 Task: Video and Audio Conversion: Convert a video to an animated WebP format.
Action: Mouse moved to (663, 617)
Screenshot: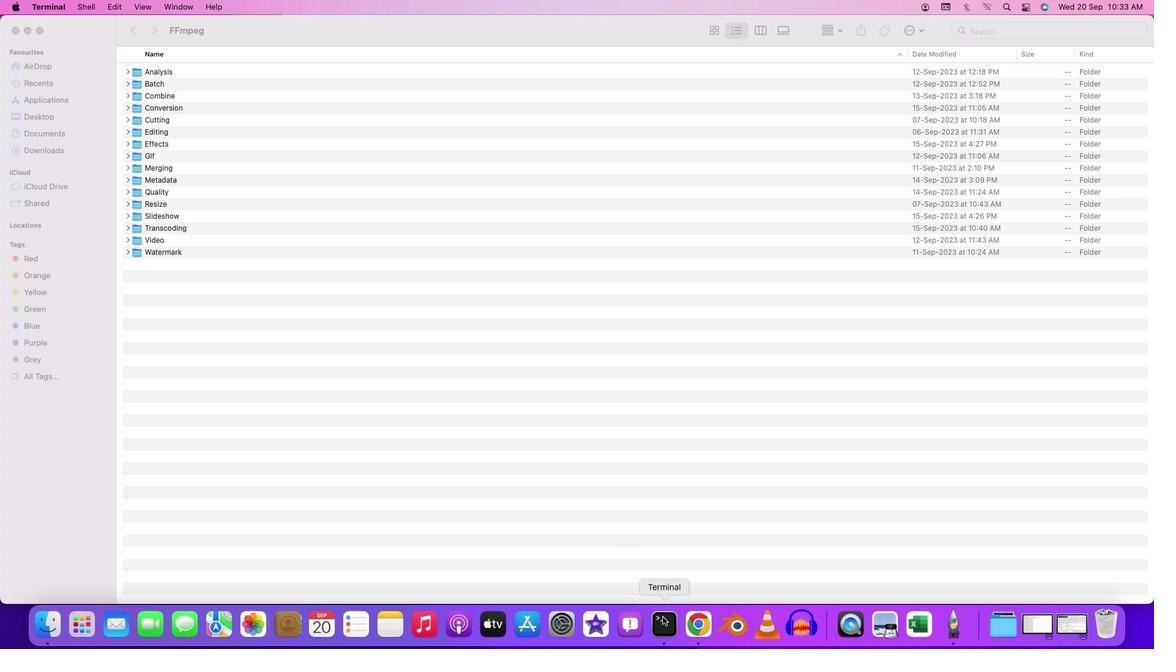 
Action: Mouse pressed right at (663, 617)
Screenshot: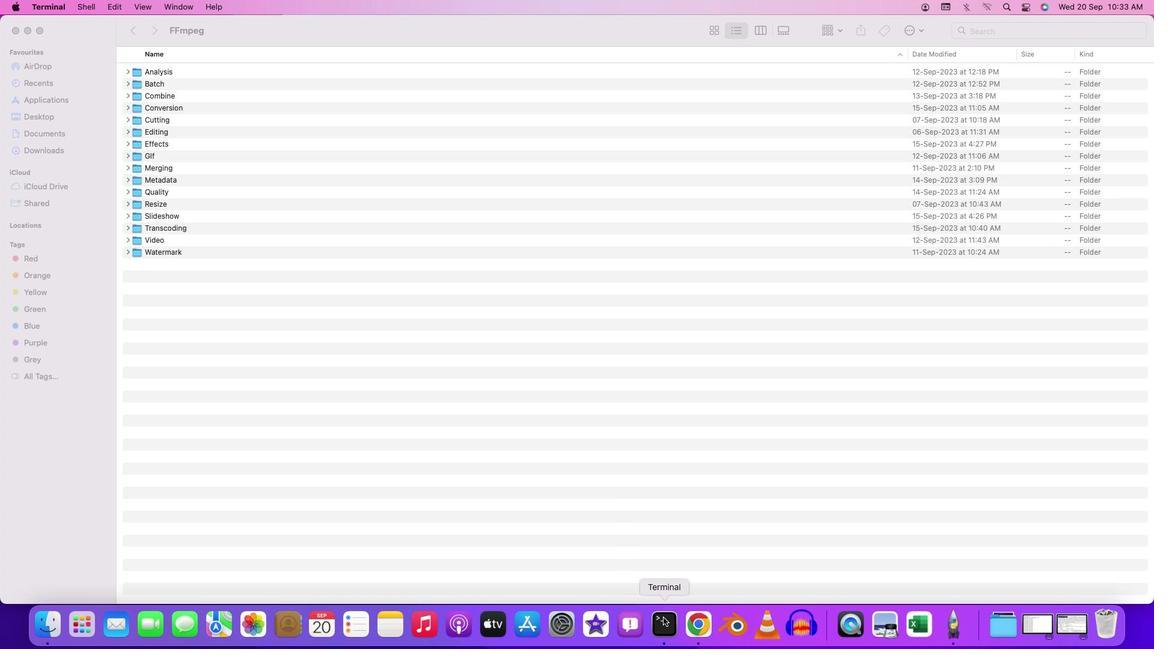 
Action: Mouse moved to (686, 477)
Screenshot: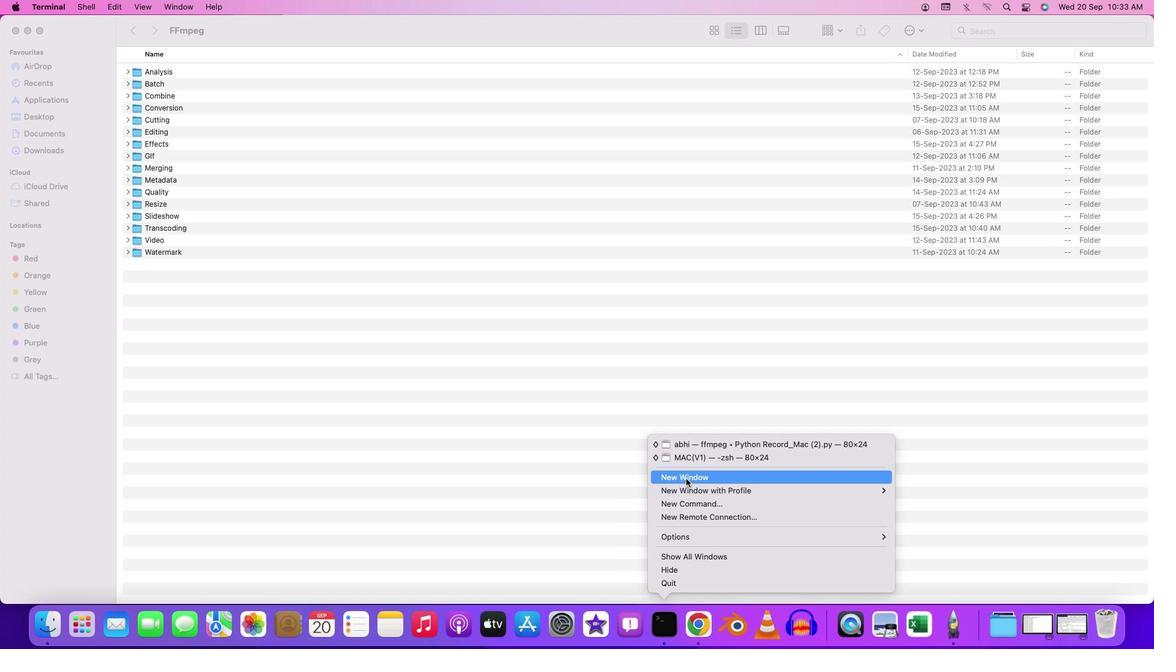 
Action: Mouse pressed left at (686, 477)
Screenshot: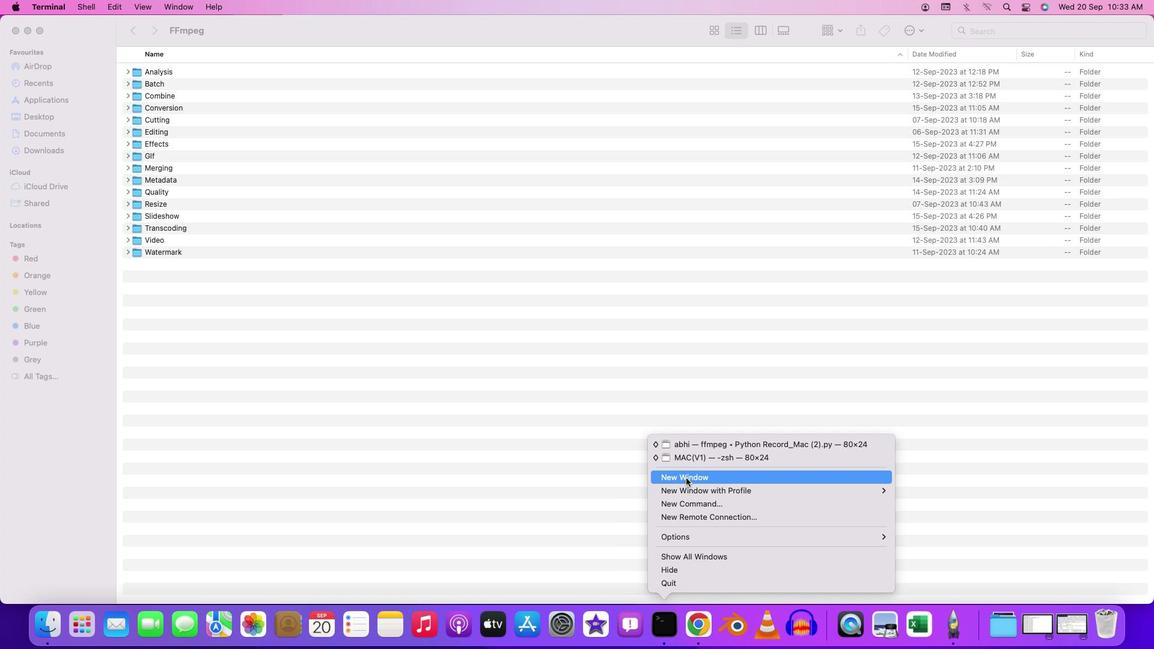 
Action: Mouse moved to (282, 30)
Screenshot: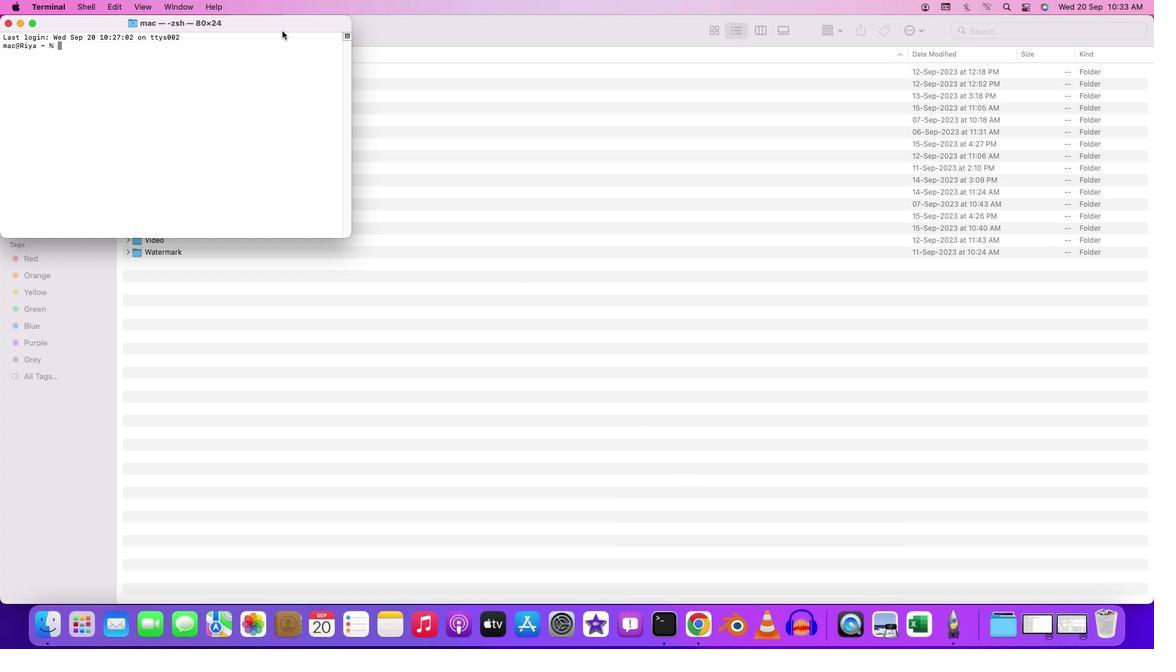 
Action: Mouse pressed left at (282, 30)
Screenshot: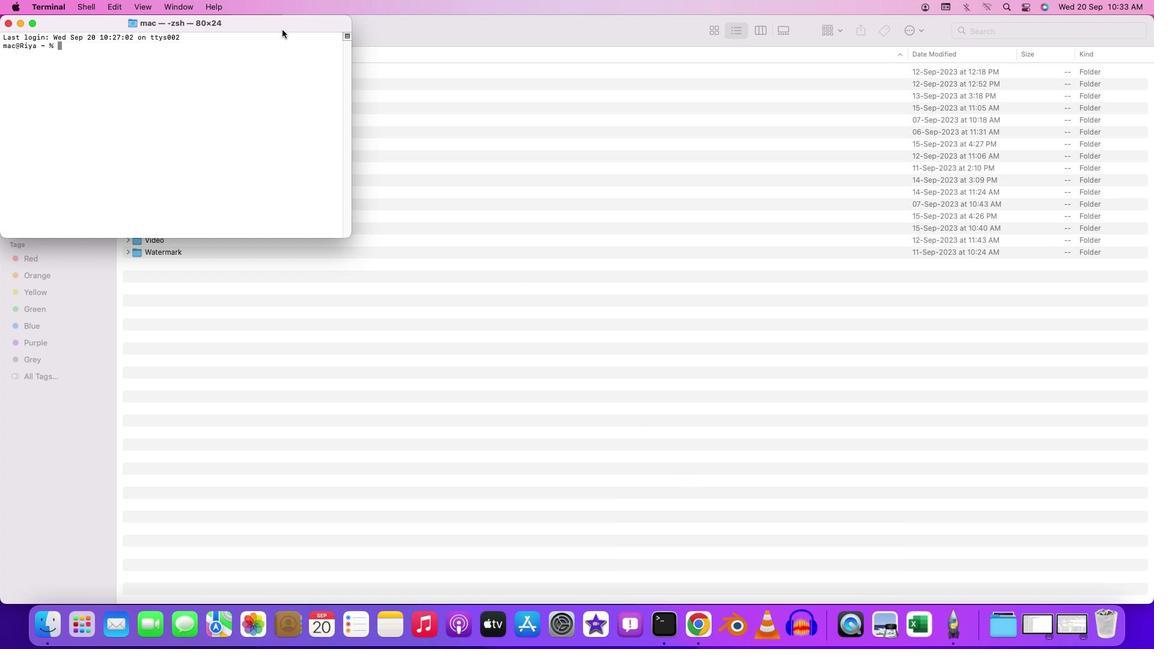 
Action: Mouse pressed left at (282, 30)
Screenshot: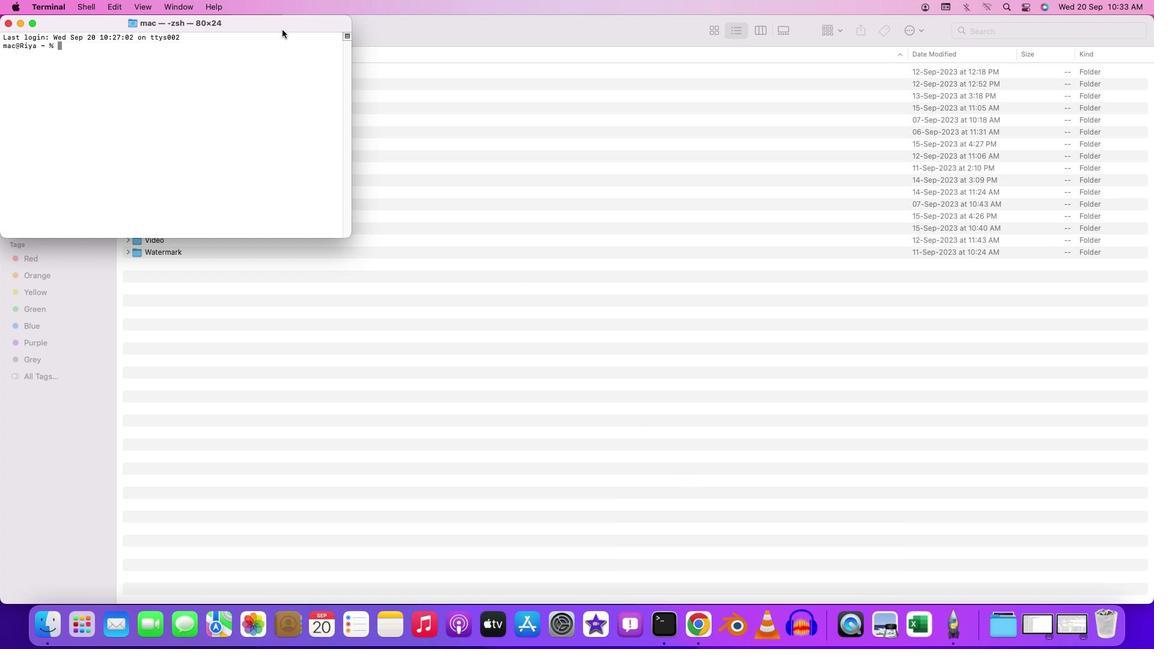 
Action: Mouse moved to (348, 158)
Screenshot: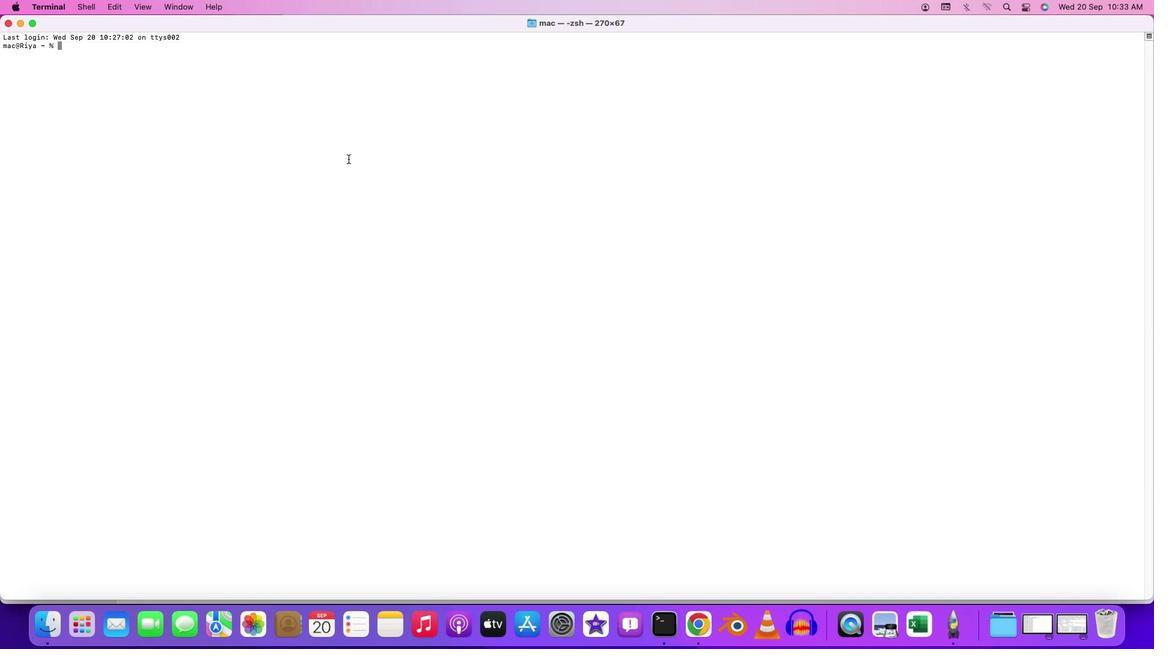 
Action: Mouse pressed left at (348, 158)
Screenshot: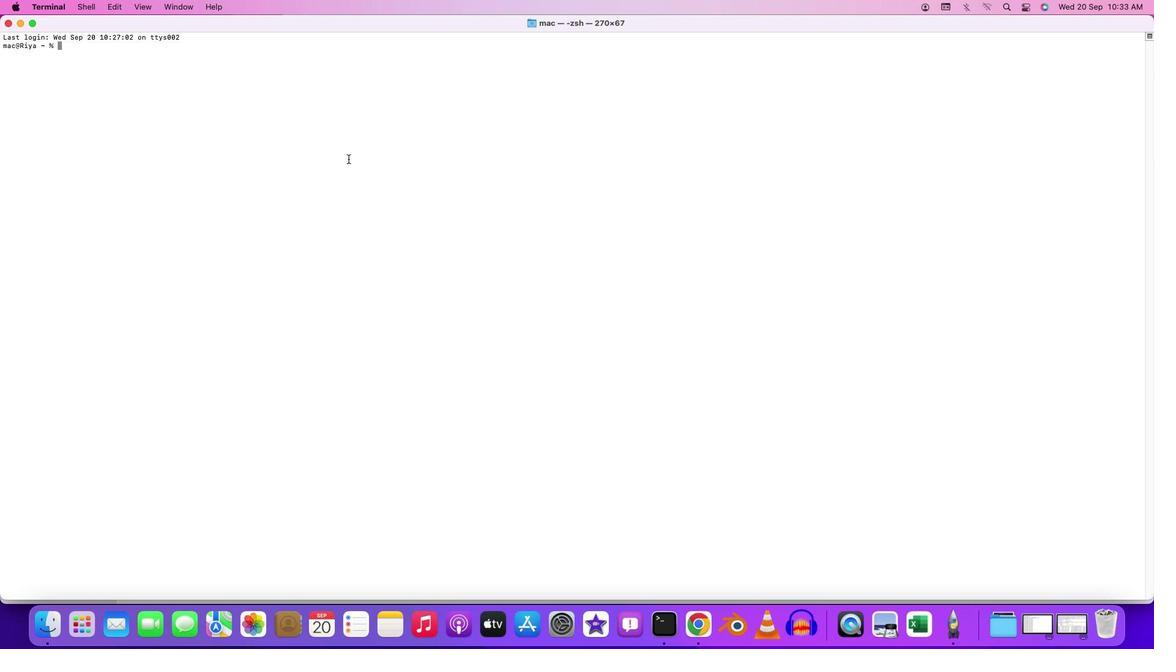 
Action: Key pressed 'c''d'Key.space'd''e''s''k''t''o''p'Key.enter'c''d'Key.space'm'Key.backspace'f''f''m''p''e''g'Key.enter'c''d'Key.space'b''a''t''c''h'Key.enter'c''d'Key.space'v''i''e''o'Key.backspaceKey.backspace'd''e''o'Key.enter'c''d'Key.backspaceKey.backspaceKey.backspace'c''d'Key.backspaceKey.backspace'm'Key.backspace'f''f''n'Key.backspace'm''e''g'Key.backspaceKey.backspace'p''e''g'Key.space'-''i'Key.space'i''n''p''u''t'Key.shift'_''v''i''d''e''o''.''m''p''4'Key.leftKey.leftKey.leftKey.leftKey.leftKey.leftKey.leftKey.leftKey.rightKey.rightKey.rightKey.rightKey.rightKey.rightKey.rightKey.rightKey.rightKey.rightKey.rightKey.rightKey.rightKey.space'-''v''f'Key.spaceKey.shift'"''f''p''s''=''1''0'Key.shift'"'Key.space'-''l''o''s''s''l''e''s''s'Key.space'1'Key.space'o''u''t''p''u''t'Key.spaceKey.backspaceKey.shift'_''a''n''i''m''a''t''i''o''n''.''w''e''b''p'Key.enter'y'Key.enter
Screenshot: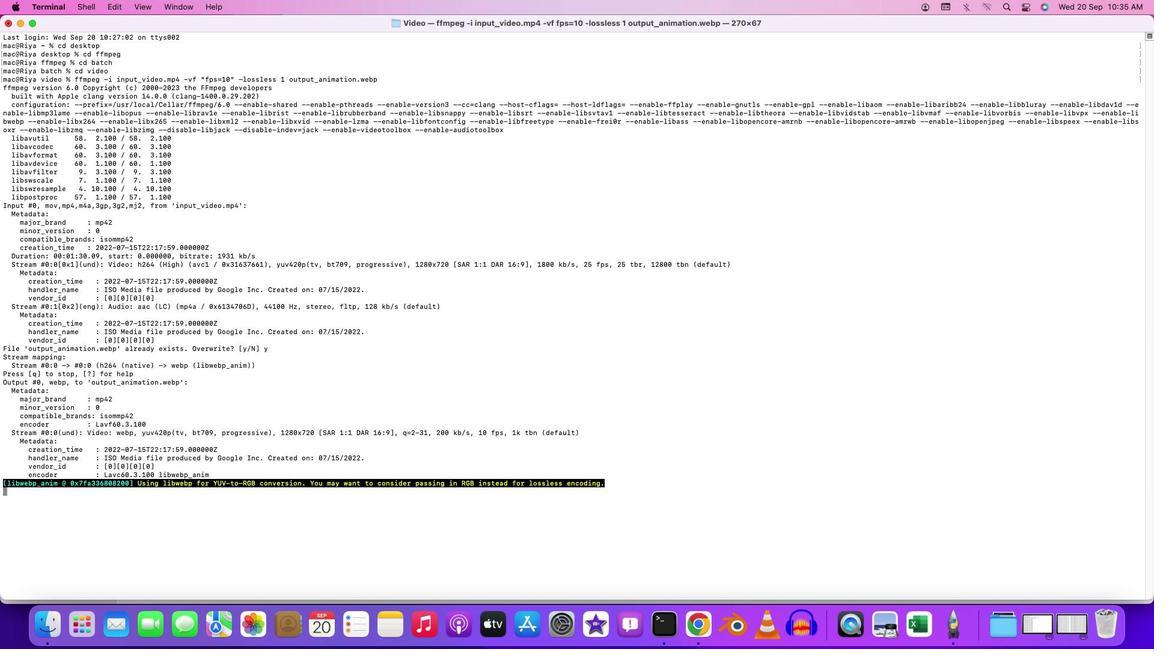 
Action: Mouse moved to (560, 526)
Screenshot: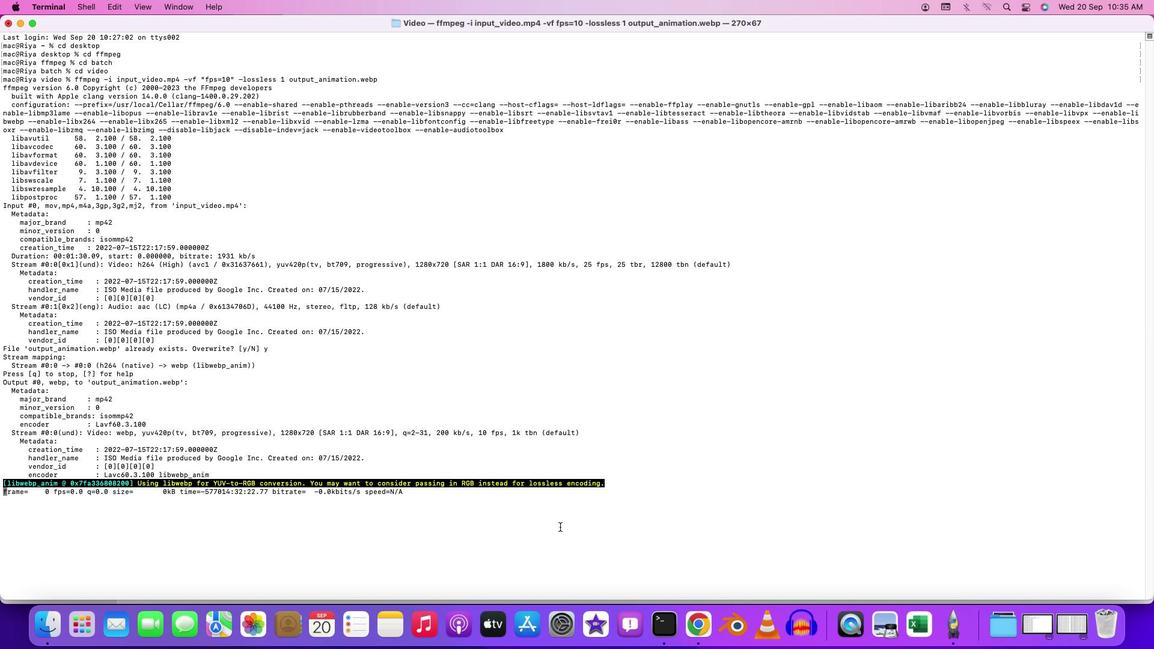
